 Task: Center on page to horizontally.
Action: Key pressed ctrl+A
Screenshot: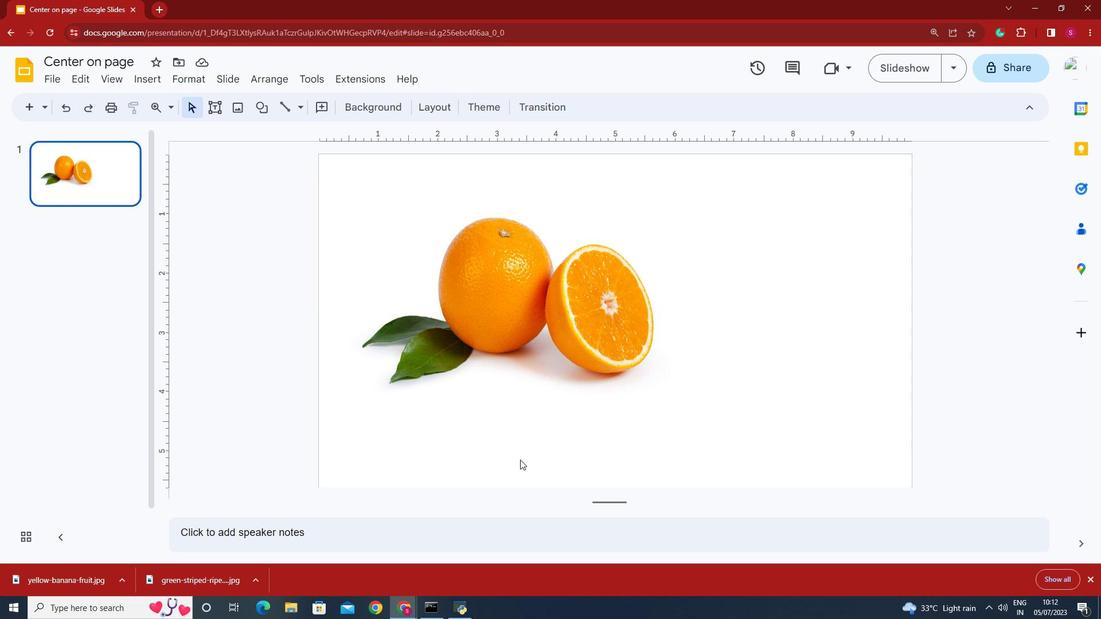
Action: Mouse moved to (259, 83)
Screenshot: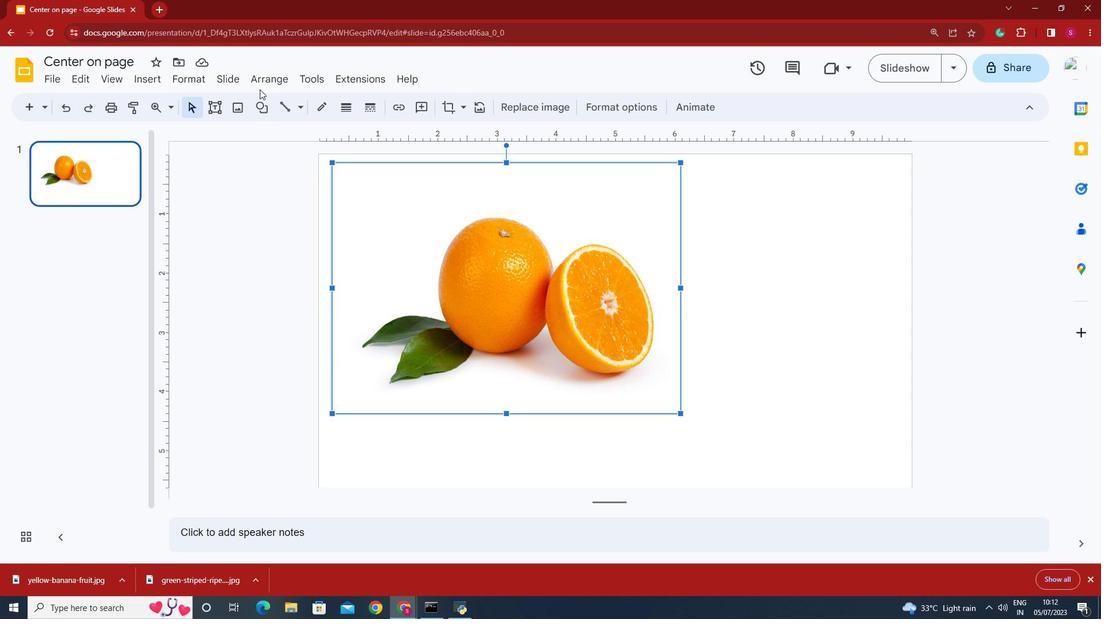 
Action: Mouse pressed left at (259, 83)
Screenshot: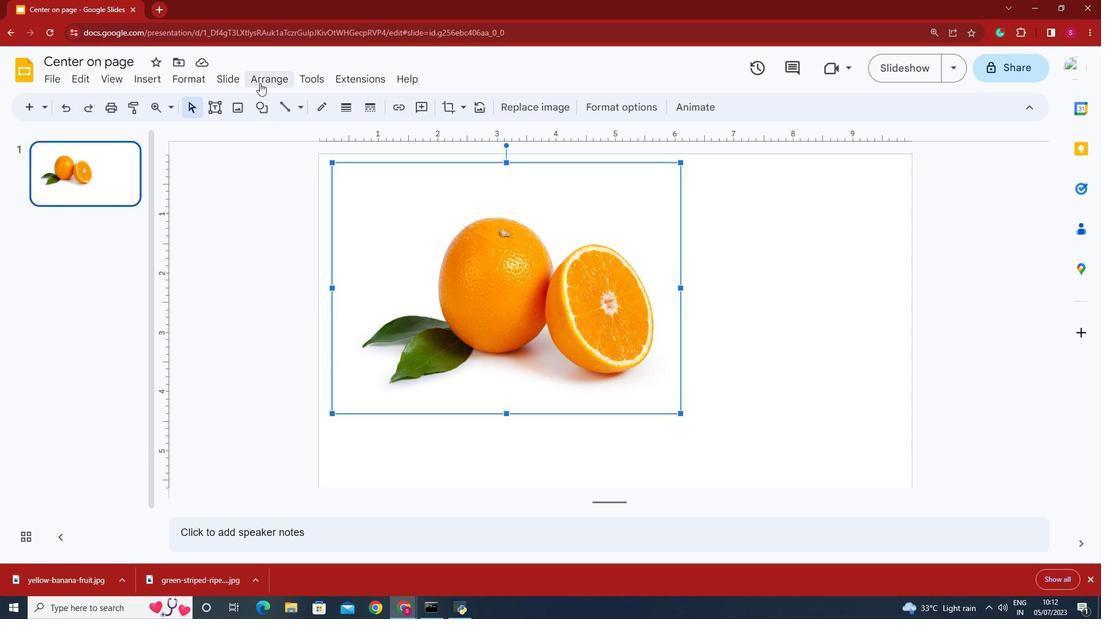 
Action: Mouse moved to (537, 180)
Screenshot: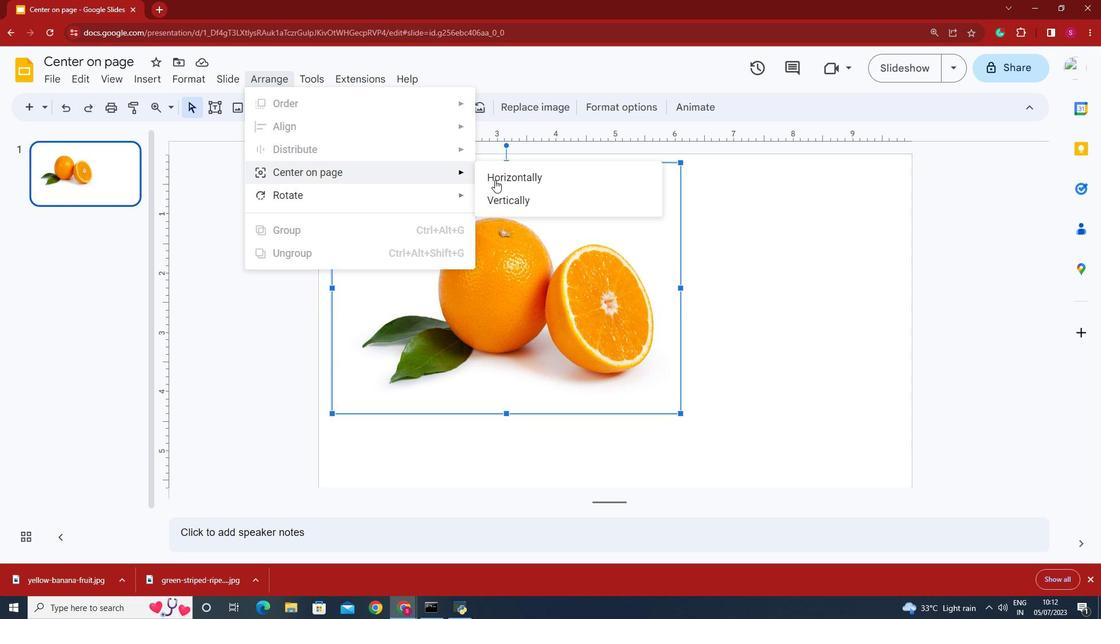 
Action: Mouse pressed left at (537, 180)
Screenshot: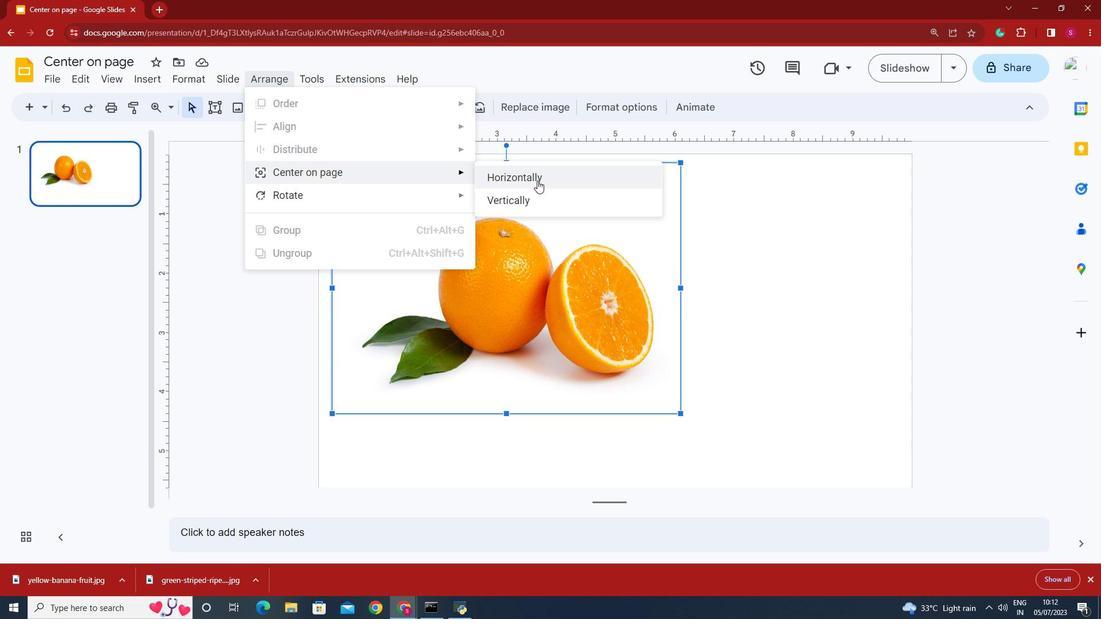 
Action: Mouse moved to (617, 280)
Screenshot: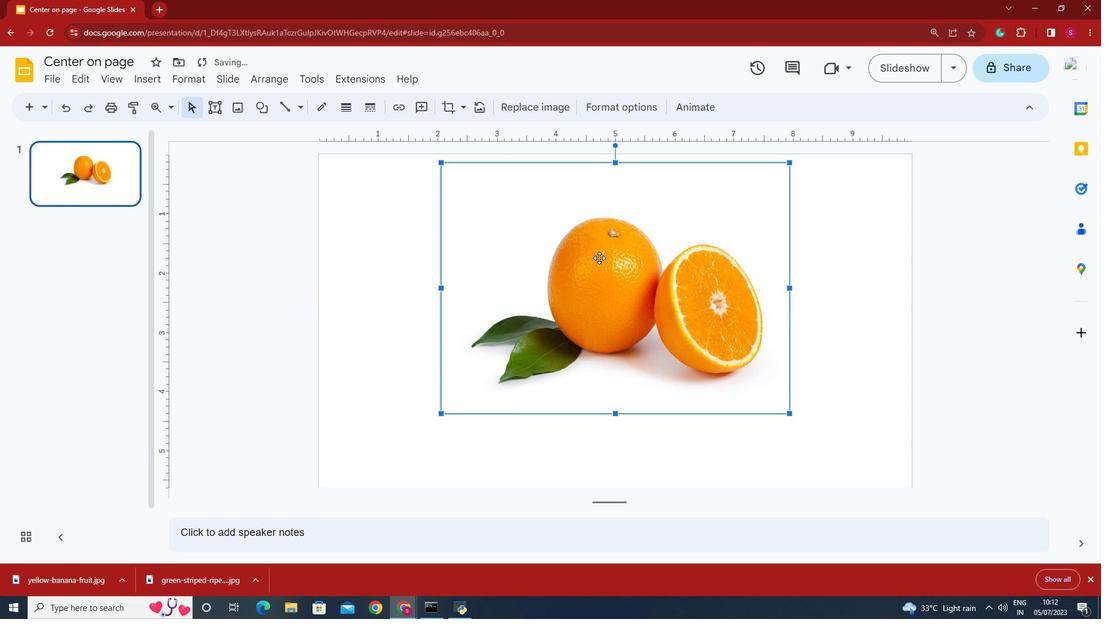
